 Task: Reply All to email with the signature Eric Rodriguez with the subject 'Request for a change in project scope' from softage.1@softage.net with the message 'Can you confirm if the budget has been approved?'
Action: Mouse moved to (929, 215)
Screenshot: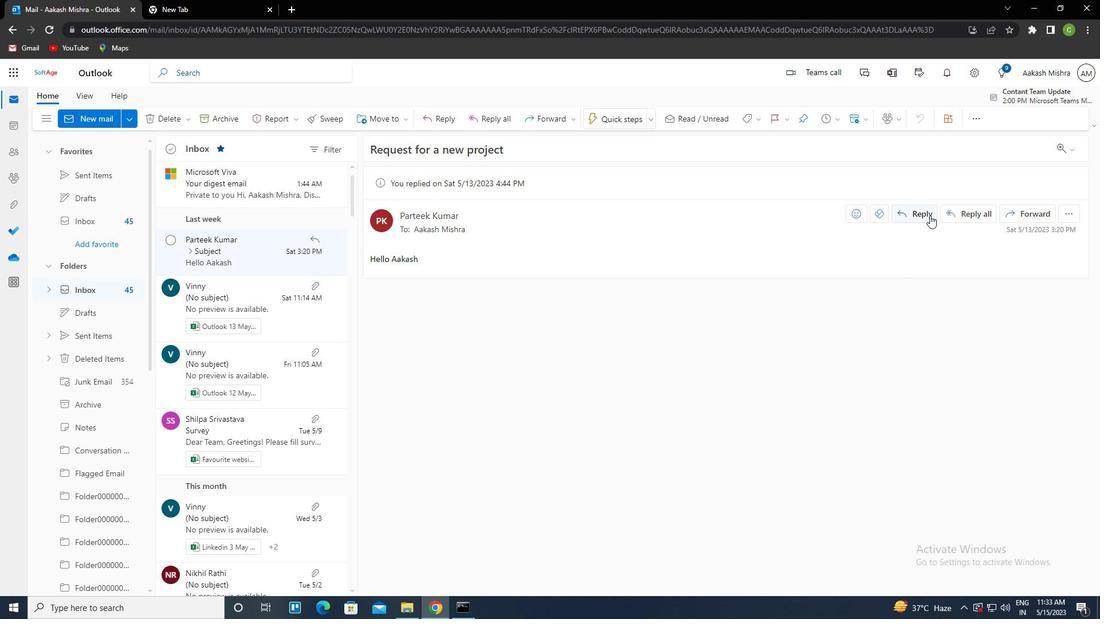 
Action: Mouse pressed left at (929, 215)
Screenshot: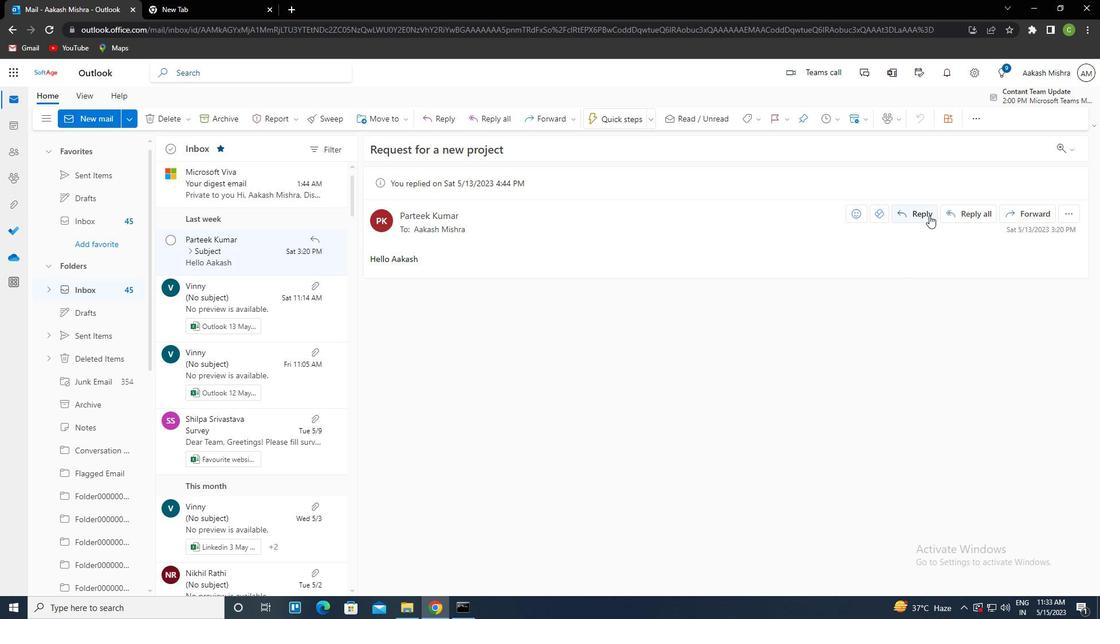 
Action: Mouse moved to (733, 122)
Screenshot: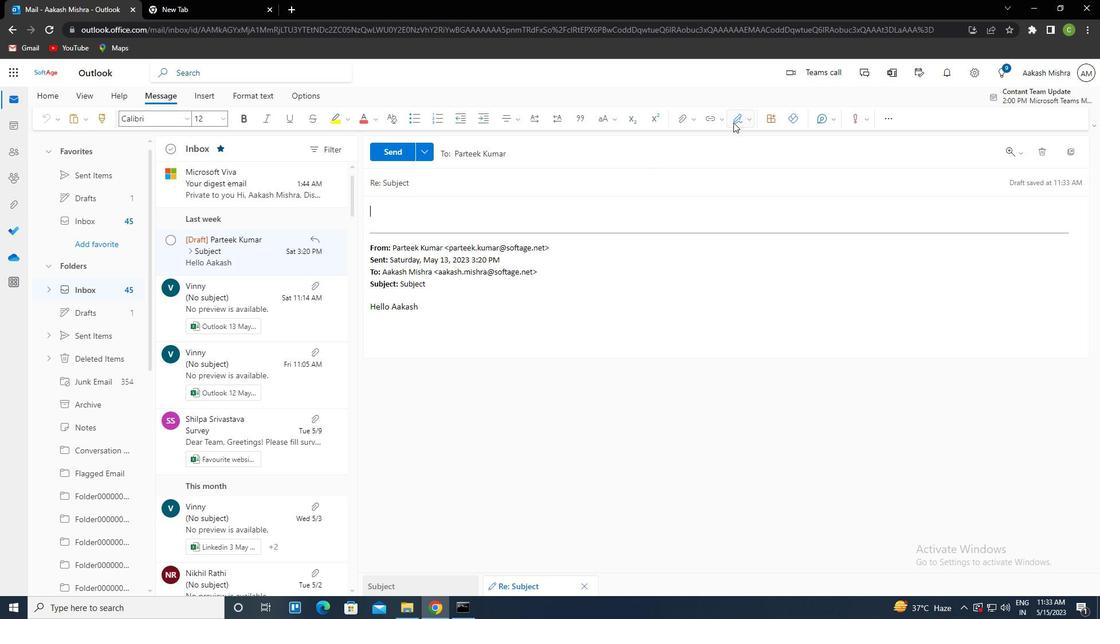 
Action: Mouse pressed left at (733, 122)
Screenshot: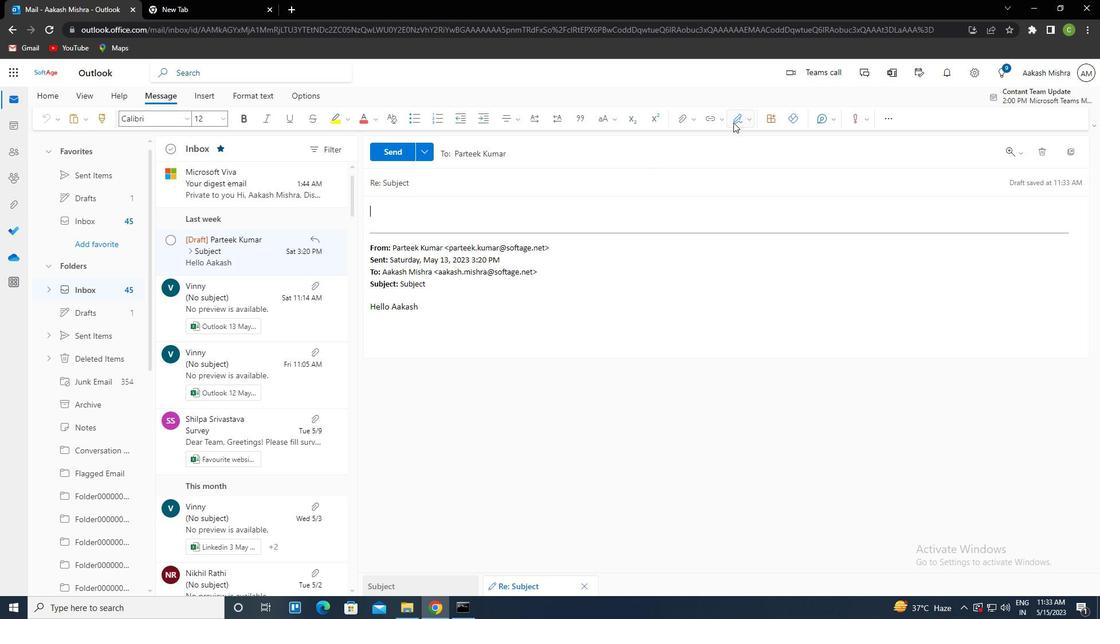
Action: Mouse moved to (724, 162)
Screenshot: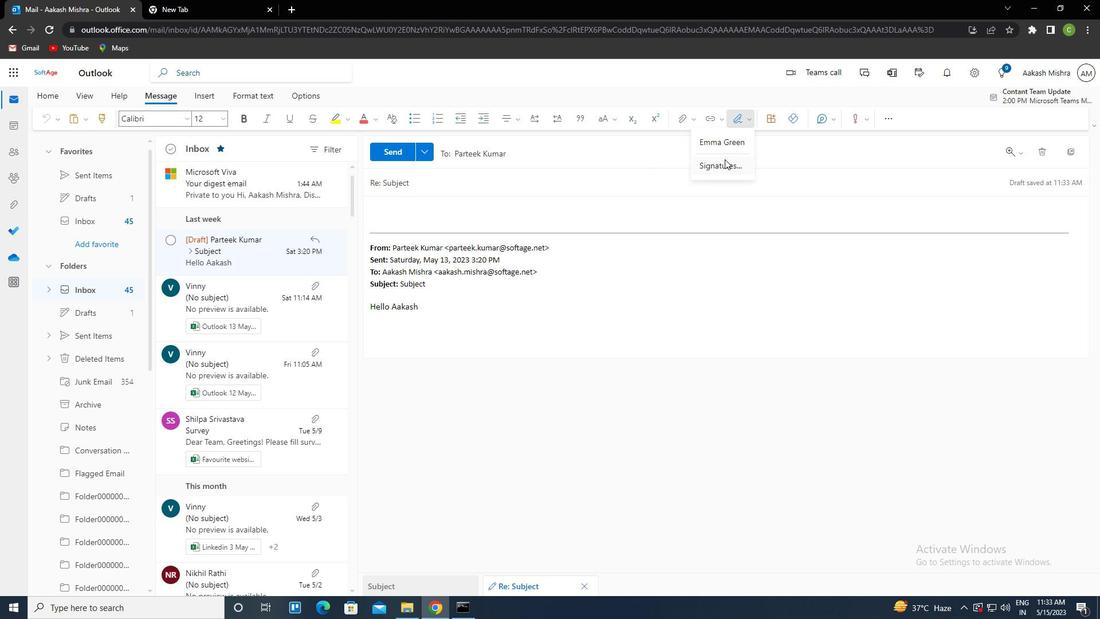 
Action: Mouse pressed left at (724, 162)
Screenshot: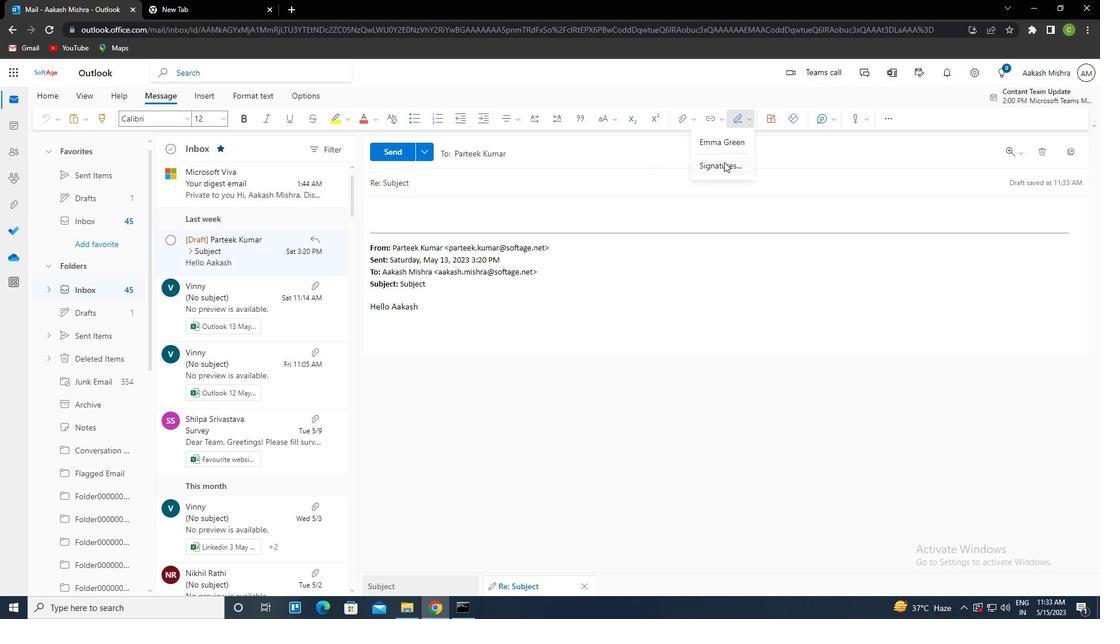 
Action: Mouse moved to (778, 215)
Screenshot: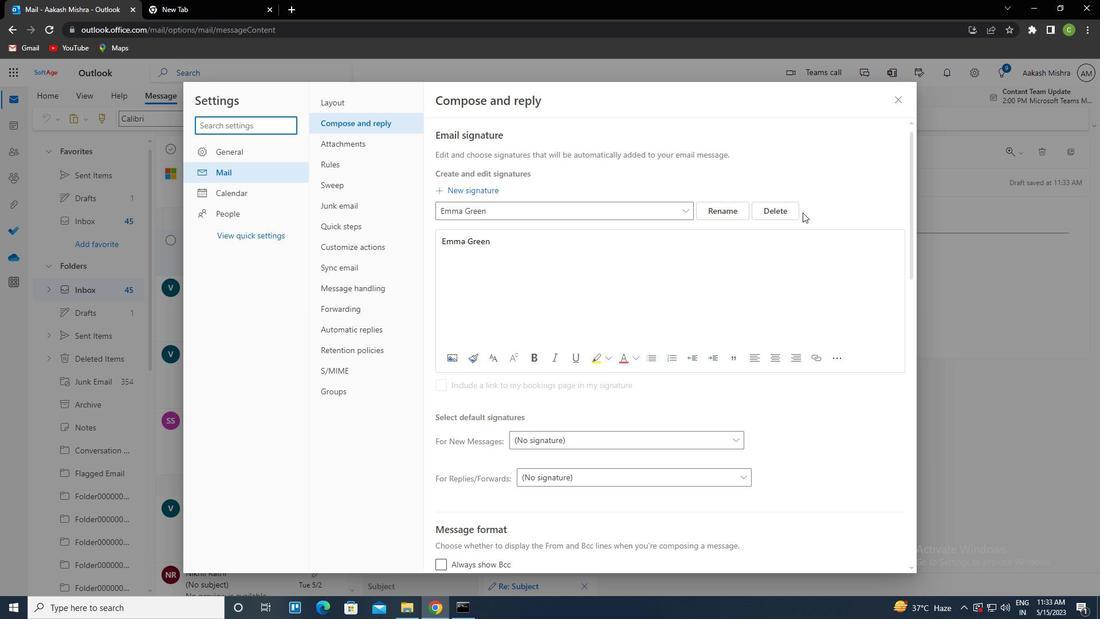 
Action: Mouse pressed left at (778, 215)
Screenshot: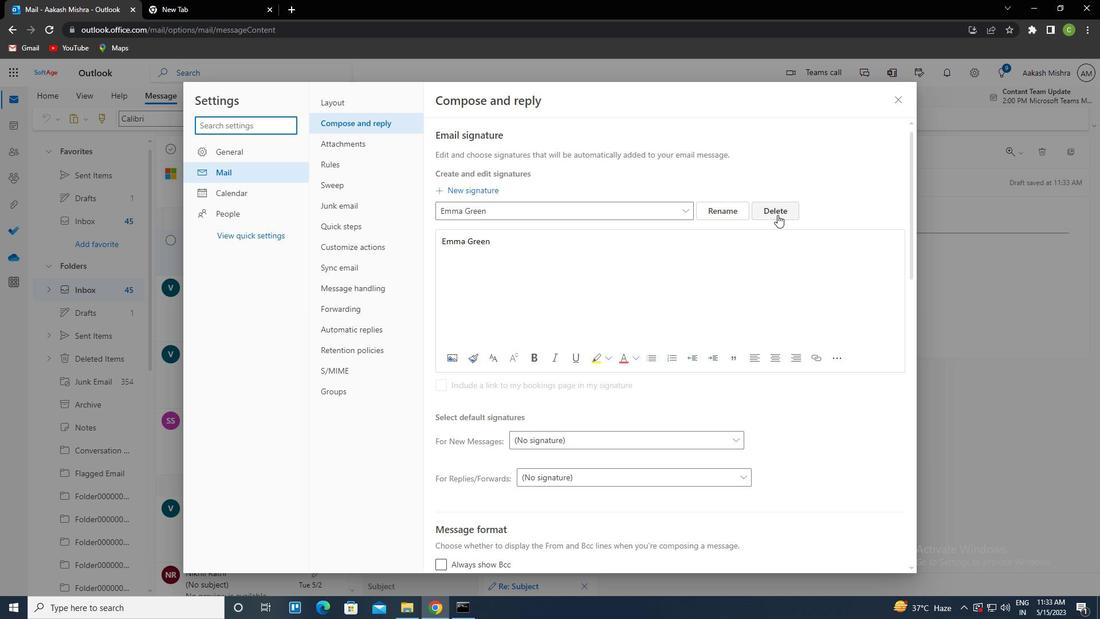 
Action: Mouse moved to (611, 213)
Screenshot: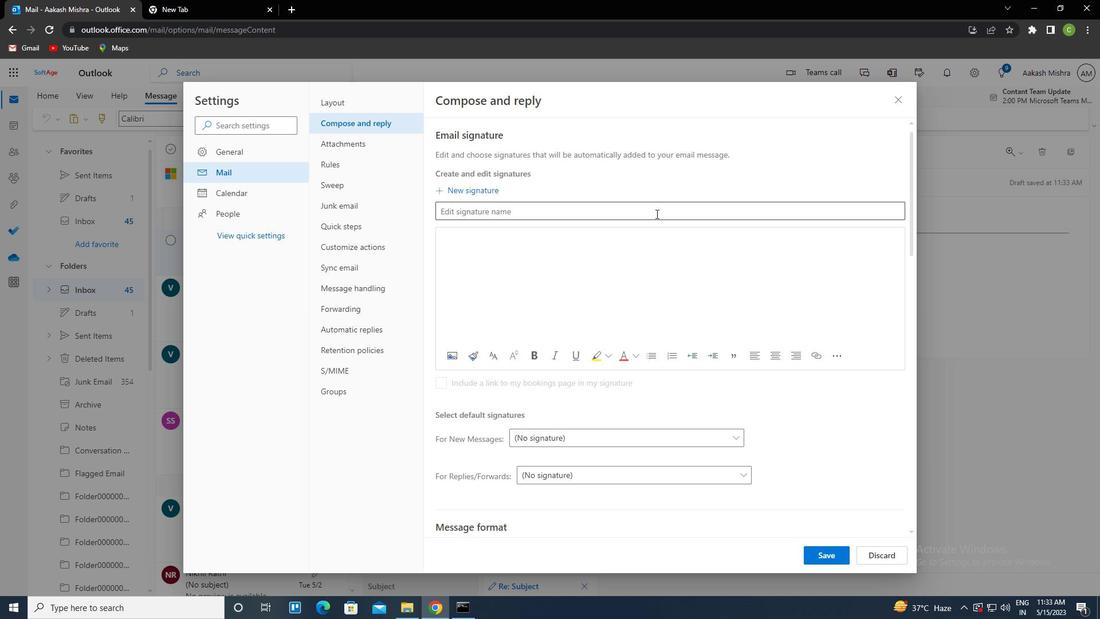 
Action: Mouse pressed left at (611, 213)
Screenshot: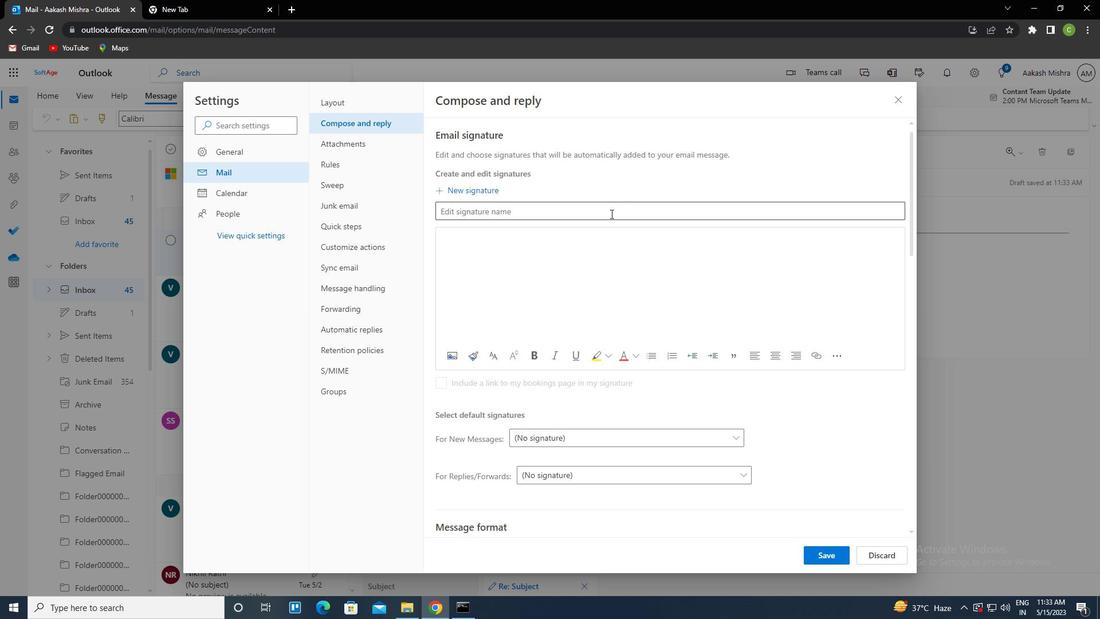 
Action: Key pressed <Key.caps_lock><Key.caps_lock>e<Key.caps_lock>ric<Key.space><Key.caps_lock>r<Key.caps_lock>odriguez<Key.caps_lock><Key.caps_lock><Key.caps_lock><Key.tab>e<Key.caps_lock>ric<Key.space><Key.caps_lock>r<Key.caps_lock>odro<Key.backspace>iguez
Screenshot: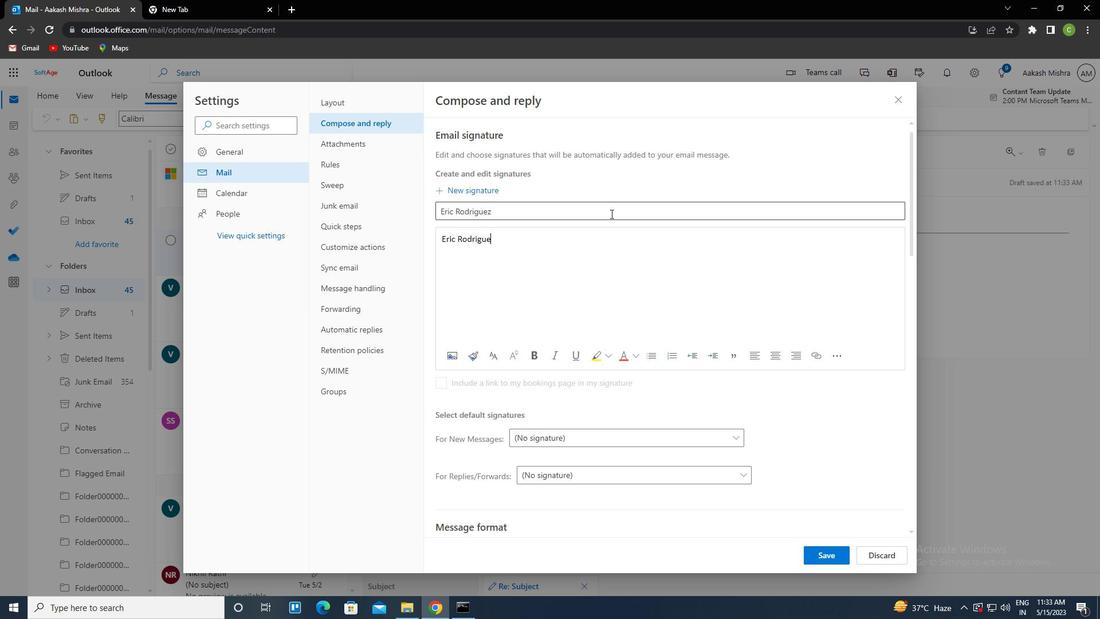 
Action: Mouse moved to (836, 560)
Screenshot: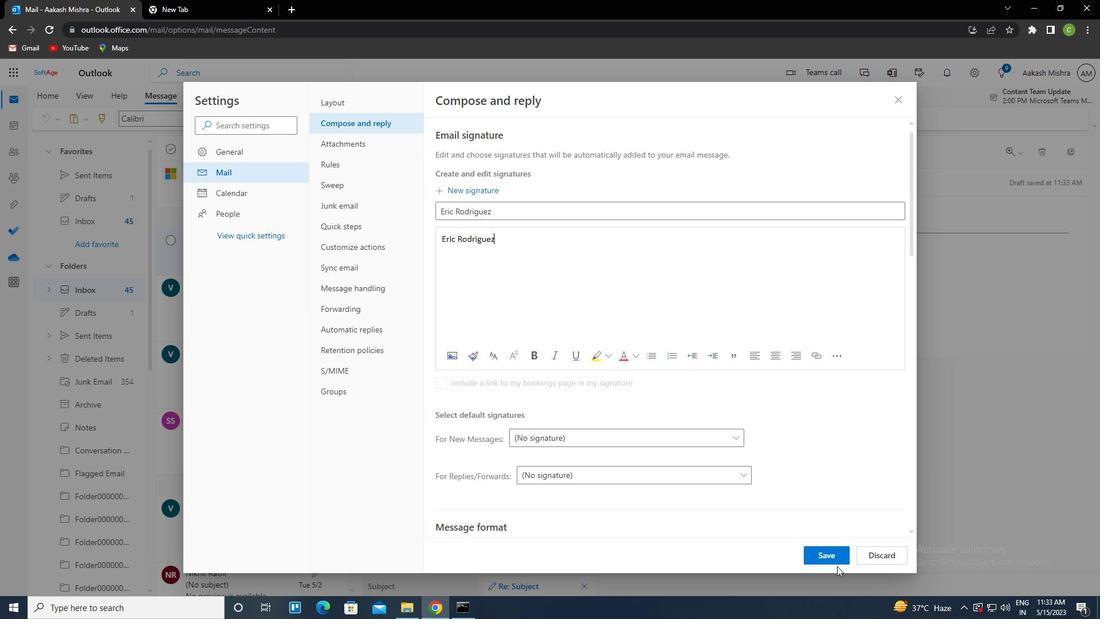 
Action: Mouse pressed left at (836, 560)
Screenshot: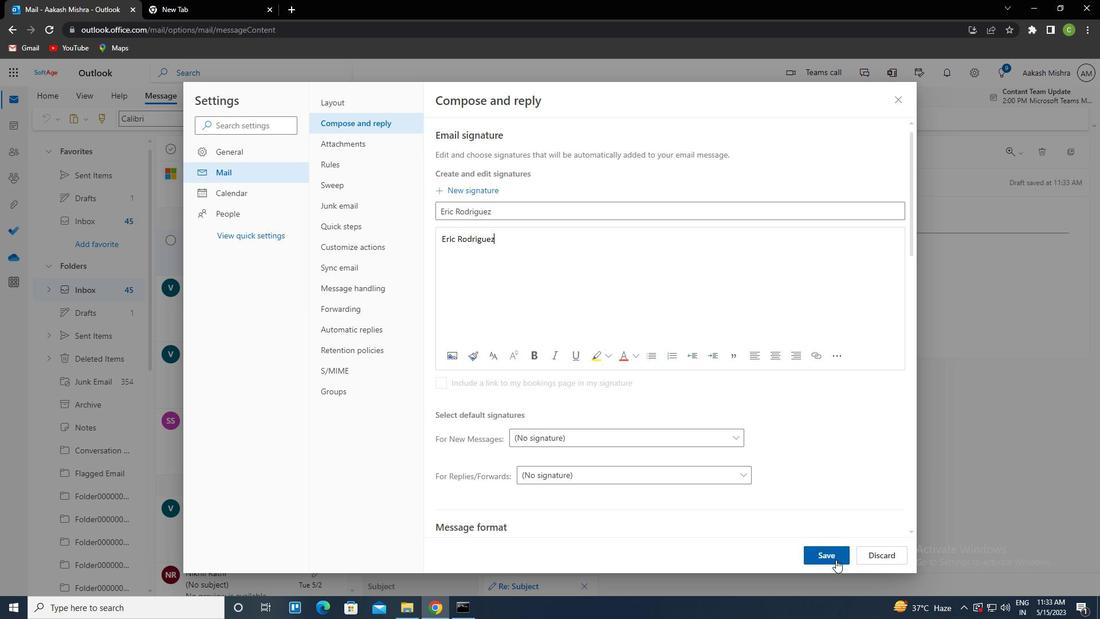 
Action: Mouse moved to (897, 95)
Screenshot: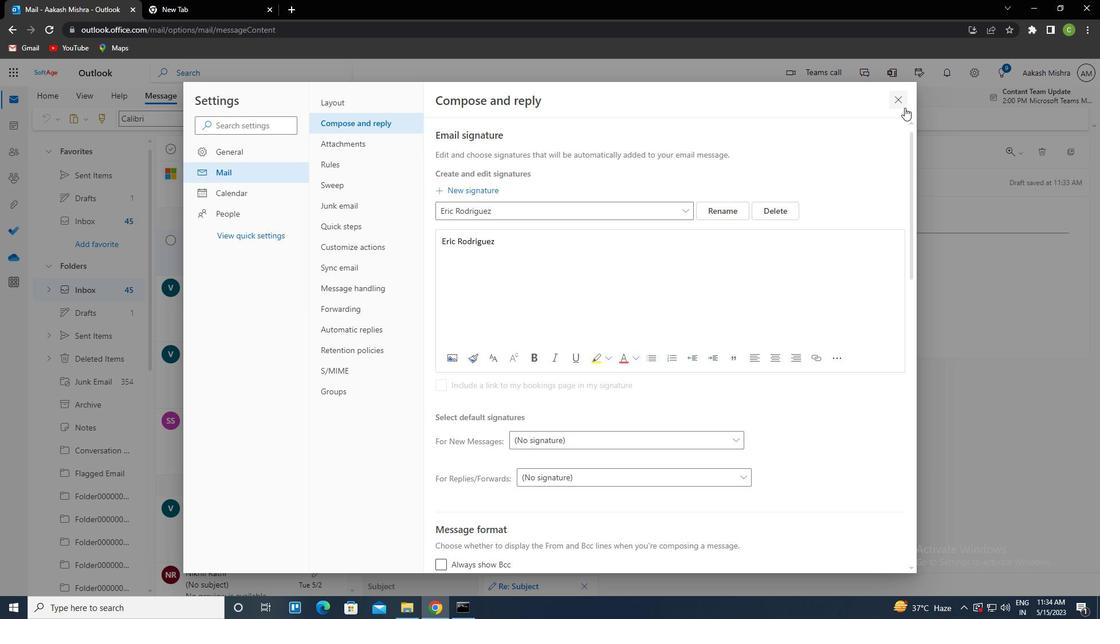 
Action: Mouse pressed left at (897, 95)
Screenshot: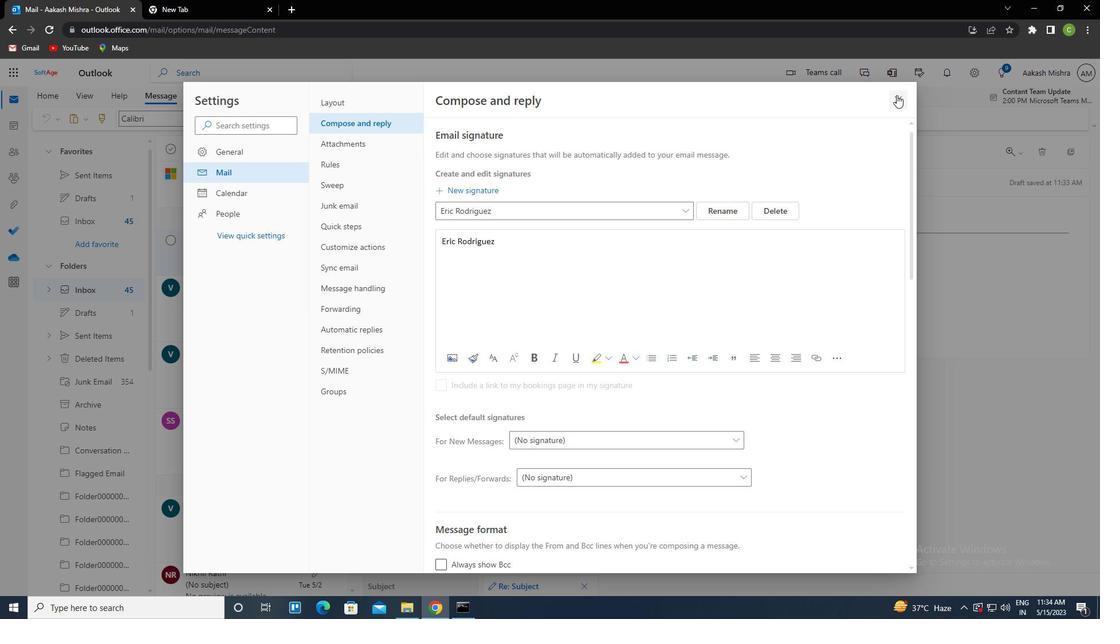 
Action: Mouse moved to (747, 122)
Screenshot: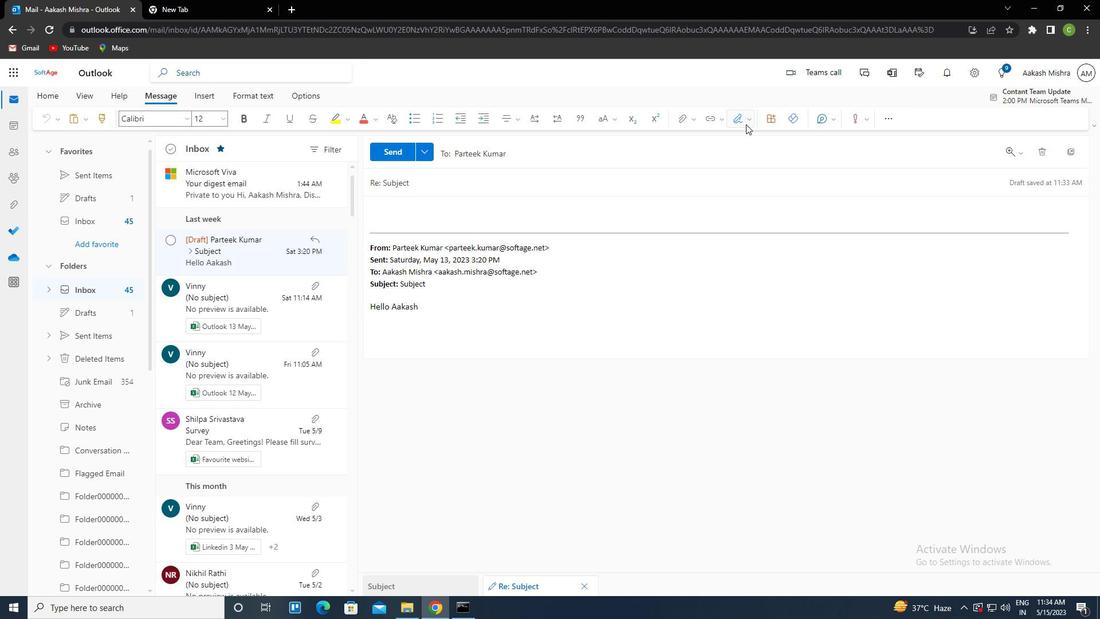 
Action: Mouse pressed left at (747, 122)
Screenshot: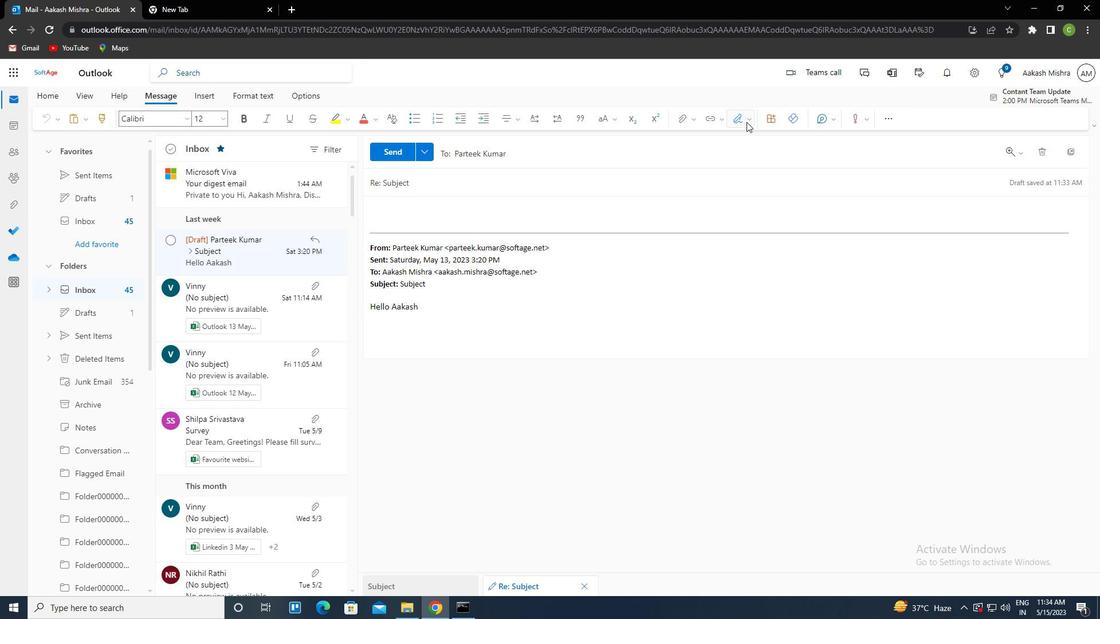 
Action: Mouse moved to (729, 145)
Screenshot: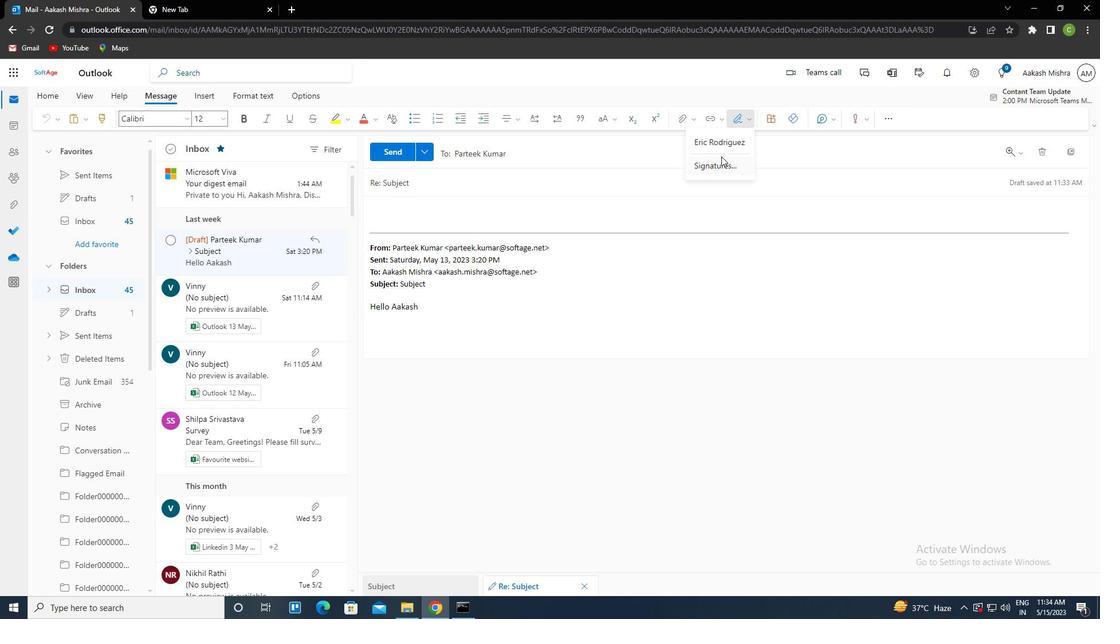 
Action: Mouse pressed left at (729, 145)
Screenshot: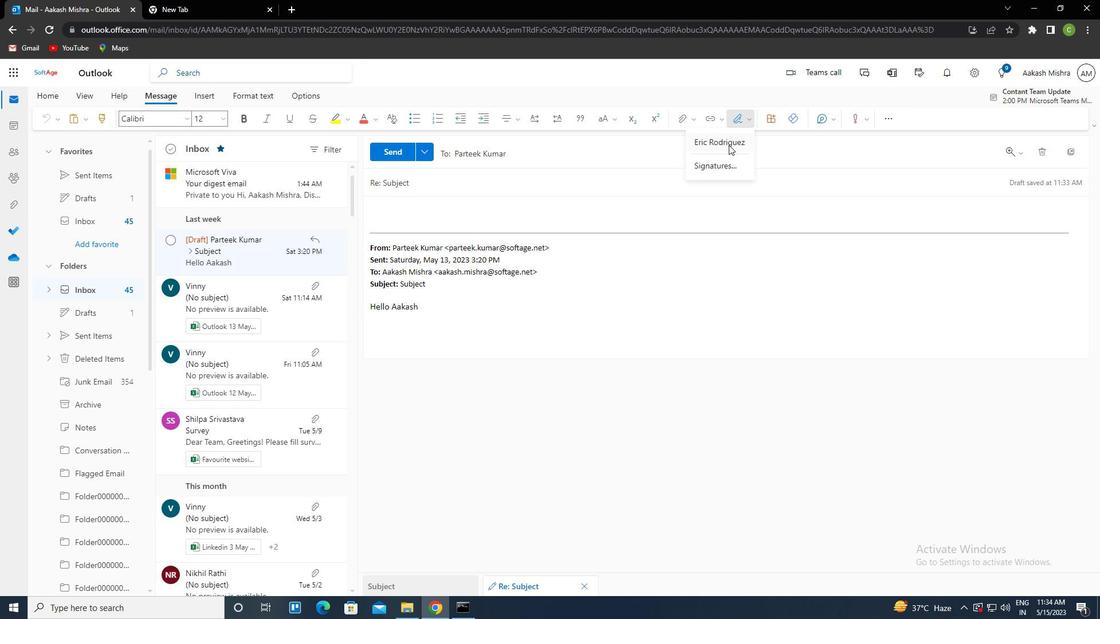 
Action: Mouse moved to (443, 190)
Screenshot: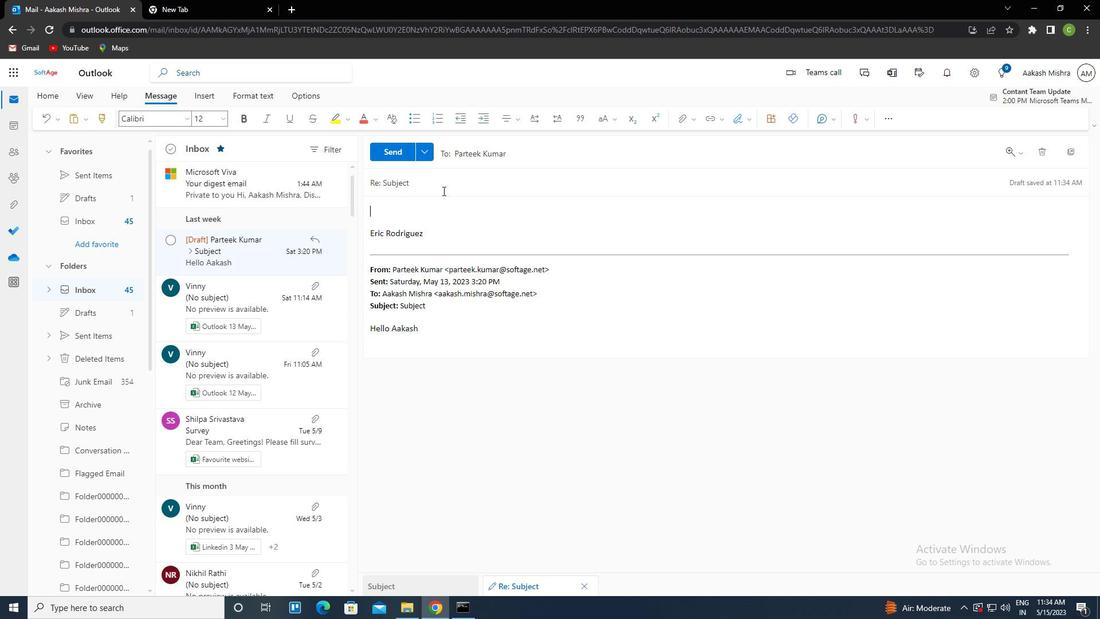 
Action: Mouse pressed left at (443, 190)
Screenshot: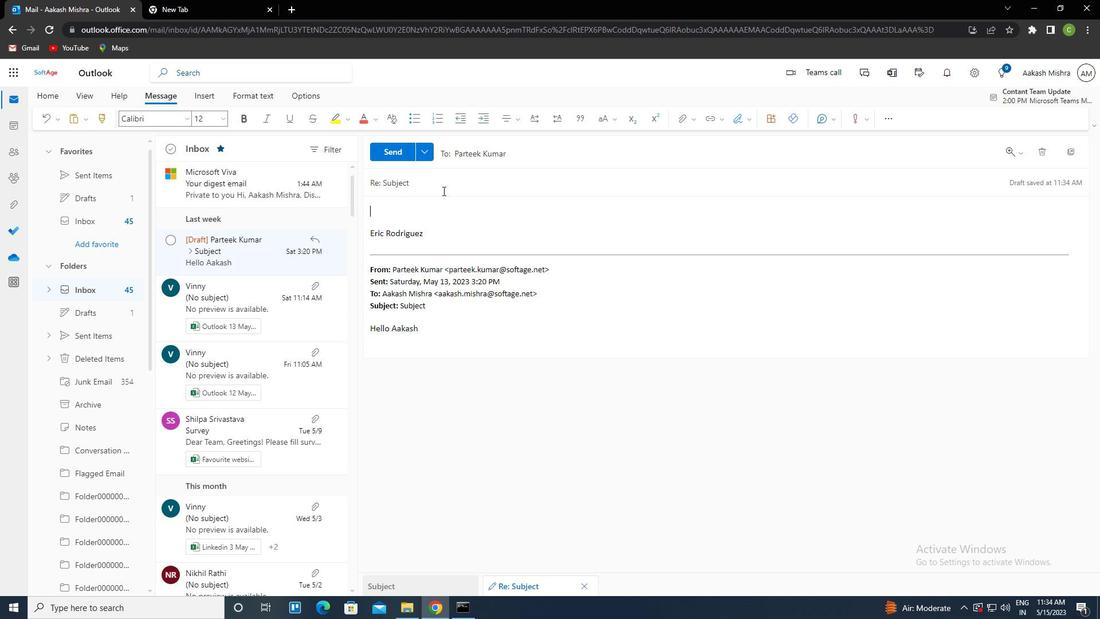 
Action: Key pressed <Key.shift><Key.left><Key.delete><Key.caps_lock>ctrl+R<Key.caps_lock>EQUEST<Key.space>FOR<Key.space>PROJECT<Key.space><Key.backspace><Key.backspace><Key.backspace><Key.backspace><Key.backspace><Key.backspace><Key.backspace><Key.backspace>CHANGE<Key.space>IN<Key.space>PROJECT<Key.space>SCODE<Key.backspace><Key.backspace>PE<Key.tab>
Screenshot: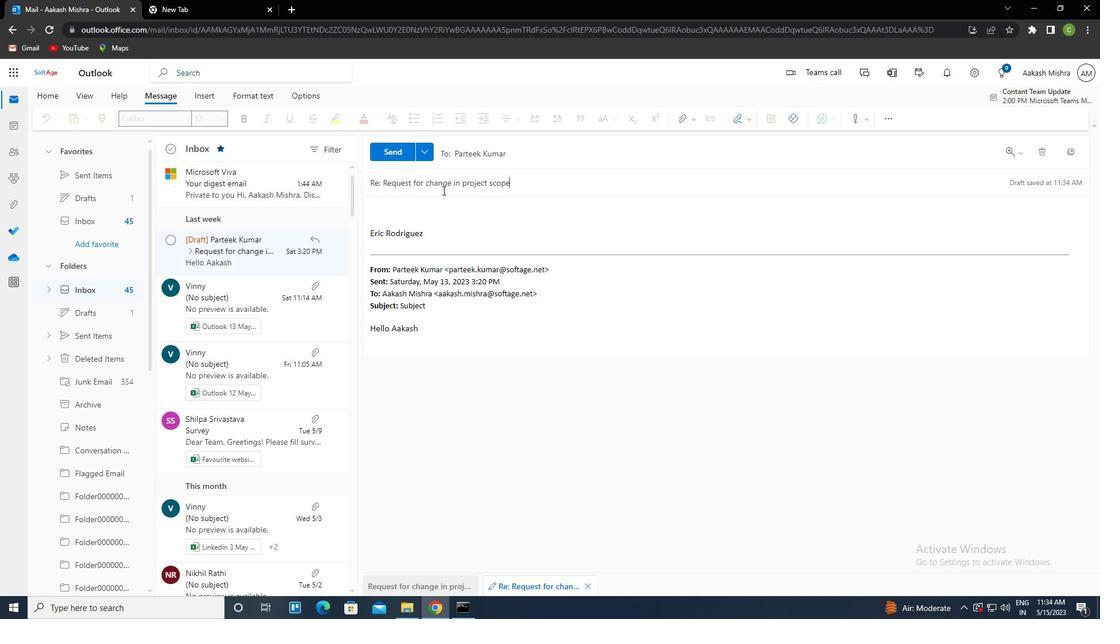 
Action: Mouse moved to (552, 146)
Screenshot: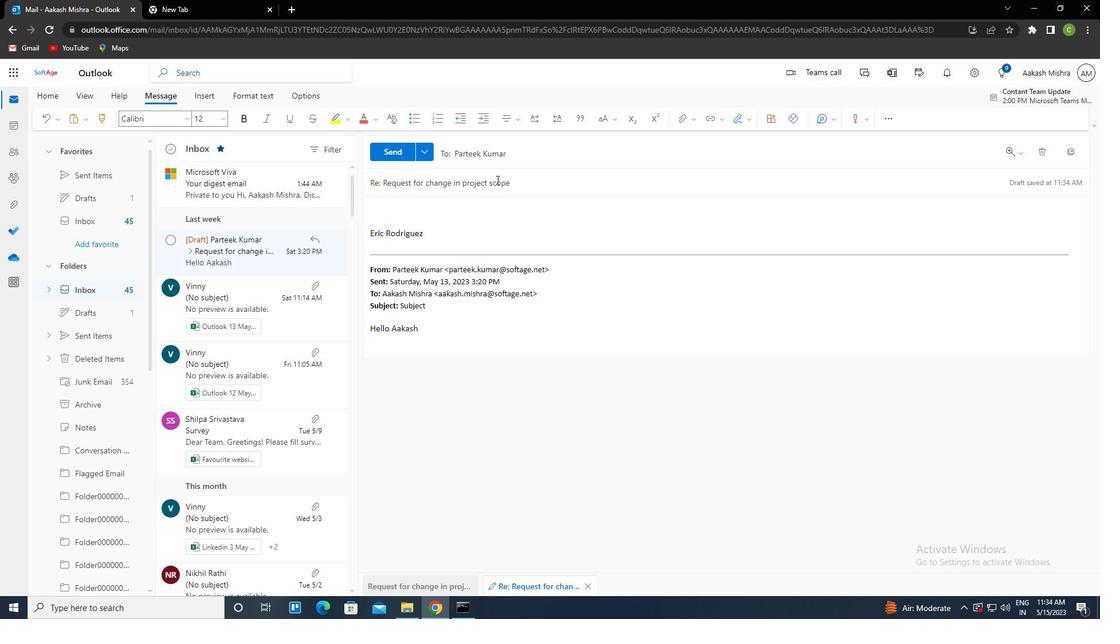 
Action: Mouse pressed left at (552, 146)
Screenshot: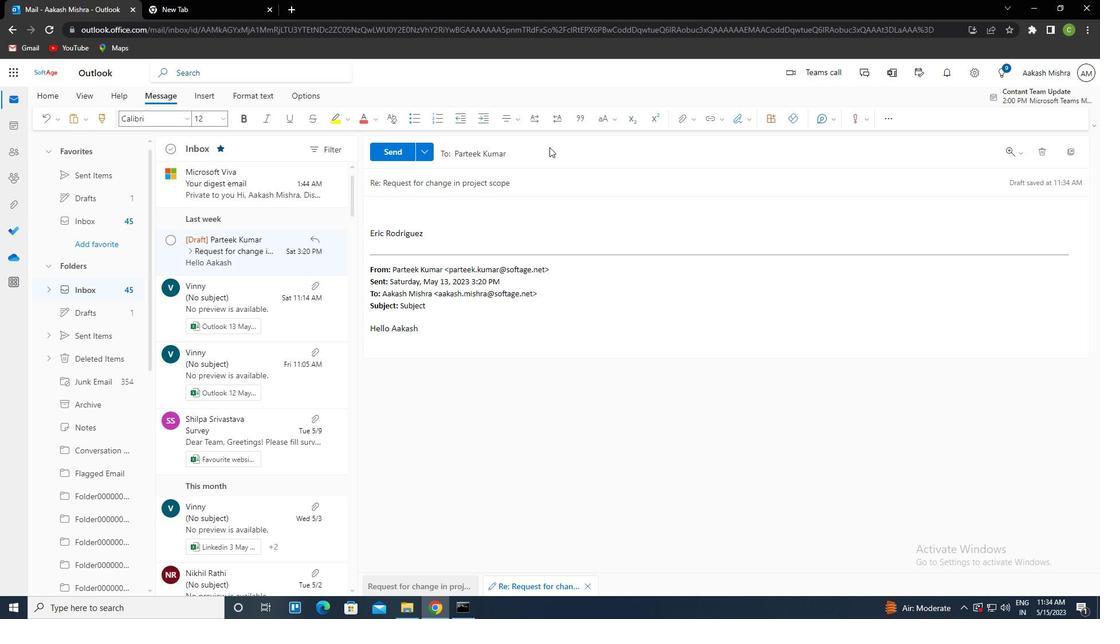 
Action: Mouse moved to (443, 215)
Screenshot: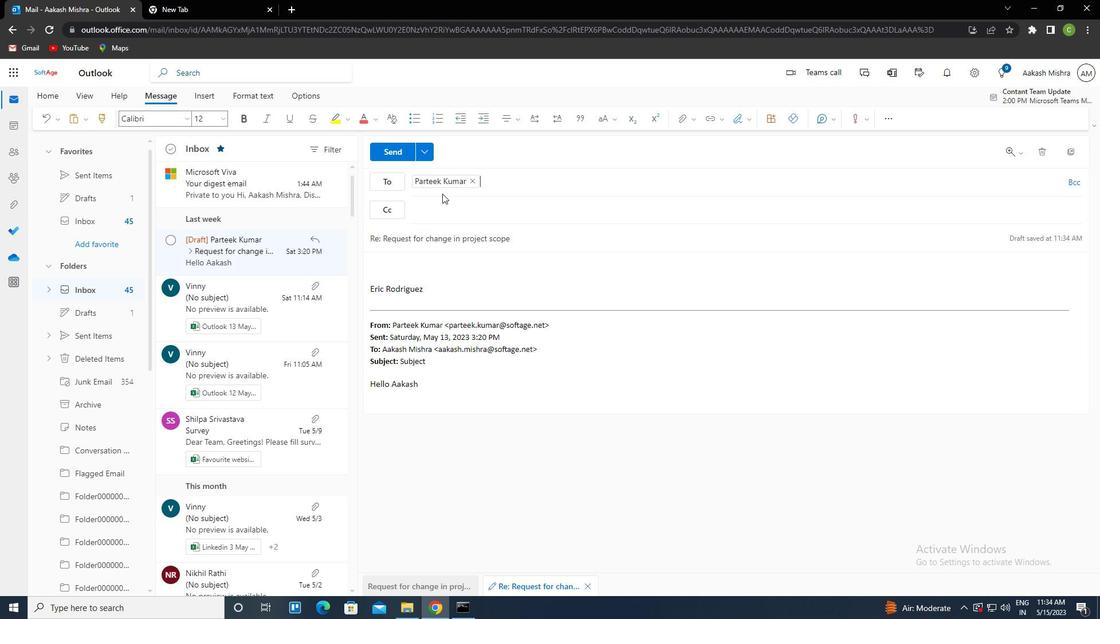 
Action: Mouse pressed left at (443, 215)
Screenshot: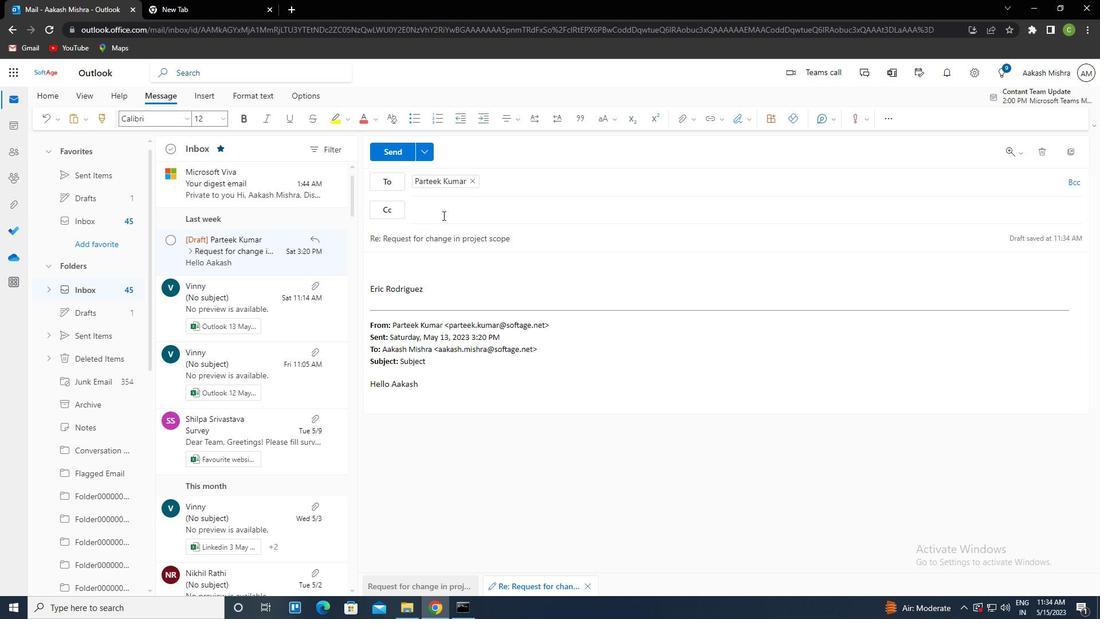 
Action: Key pressed SOFTAGE.1<Key.shift>@SOFTAGE.NET<Key.enter>
Screenshot: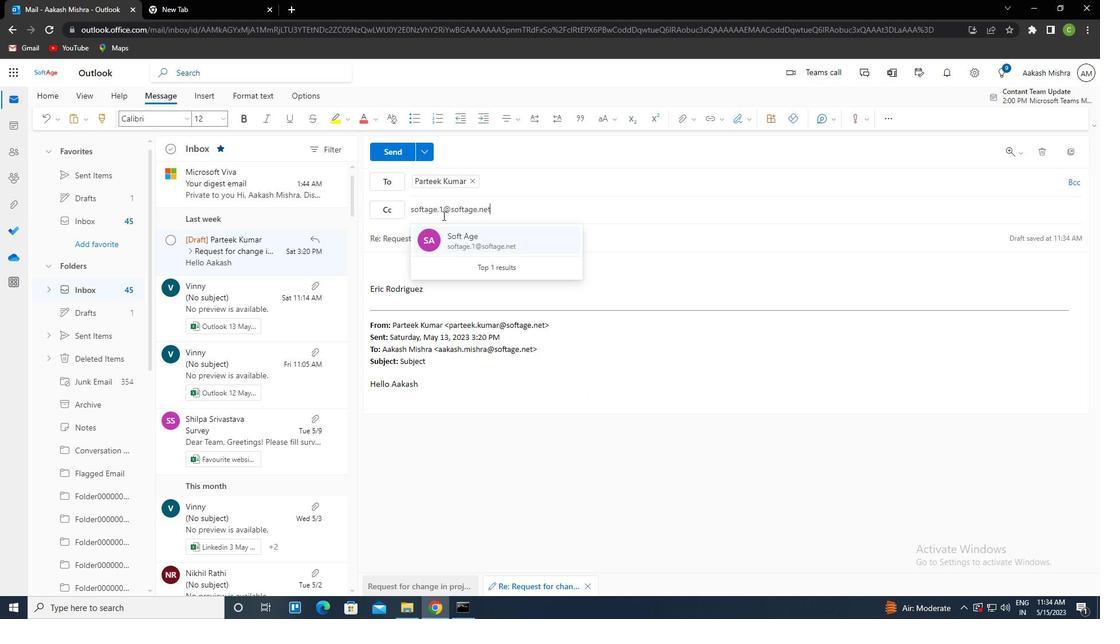 
Action: Mouse moved to (534, 262)
Screenshot: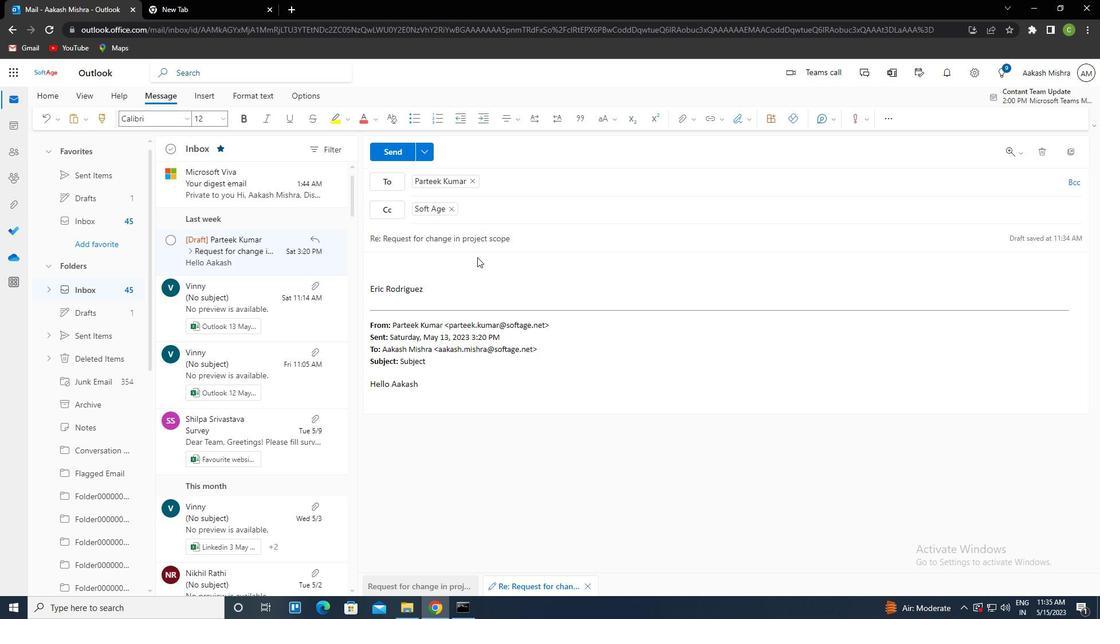 
Action: Key pressed <Key.tab><Key.tab><Key.caps_lock>C<Key.caps_lock>ANYOU<Key.left><Key.left><Key.left><Key.space><Key.right><Key.space>ctrl+CONFIRM<Key.space>IF<Key.space>THE<Key.space>BUDGET<Key.space>HAS<Key.space>BEEN<Key.space>APPROVED
Screenshot: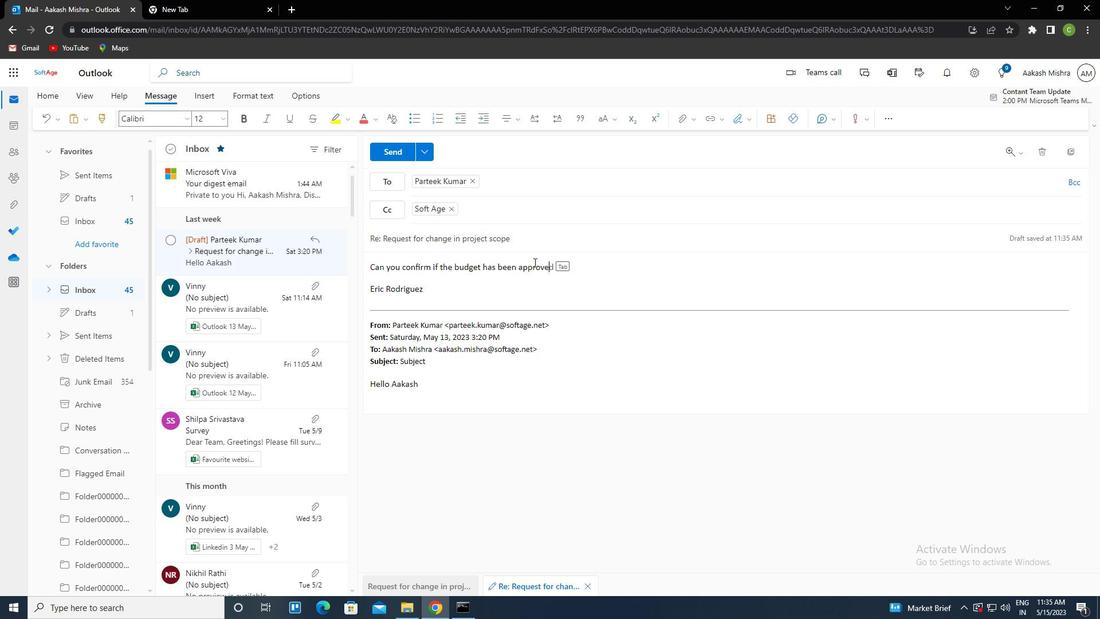 
Action: Mouse moved to (391, 145)
Screenshot: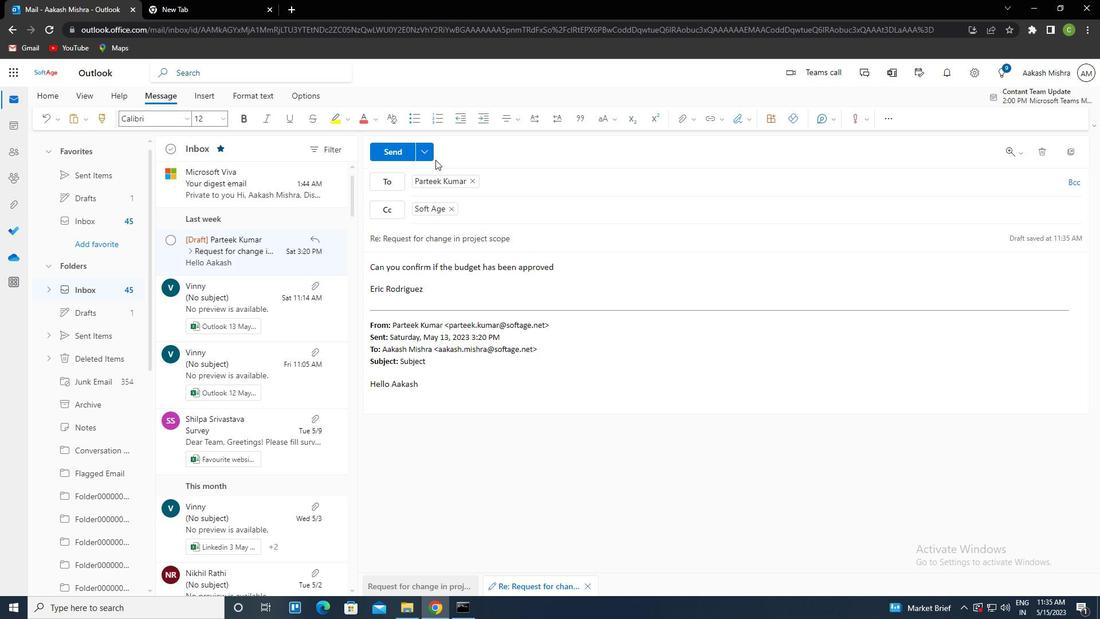 
Action: Mouse pressed left at (391, 145)
Screenshot: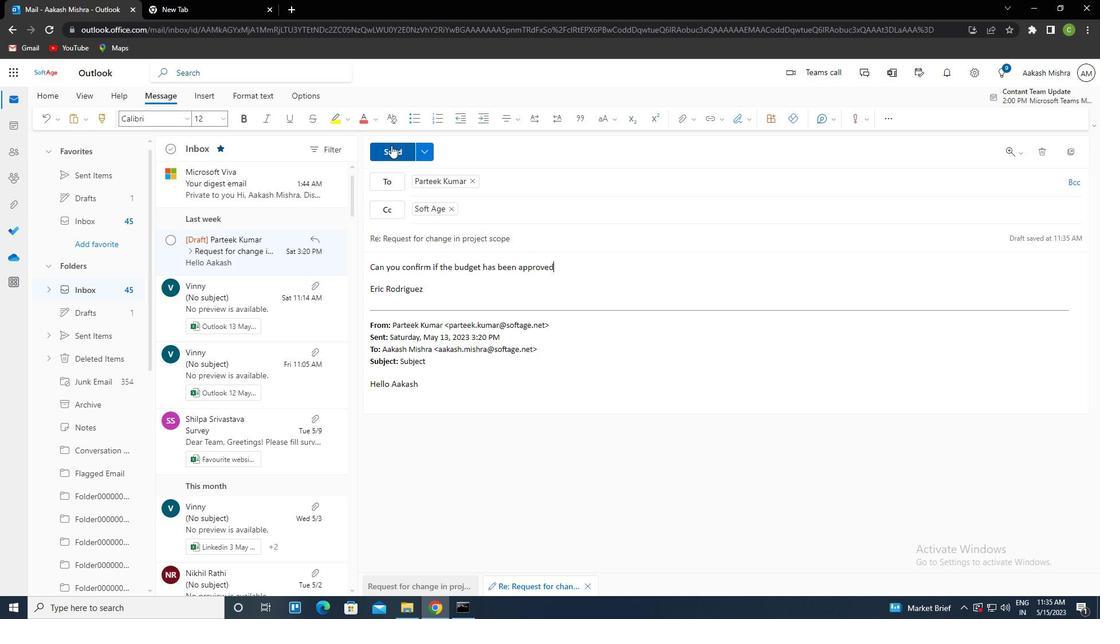 
Action: Mouse moved to (741, 283)
Screenshot: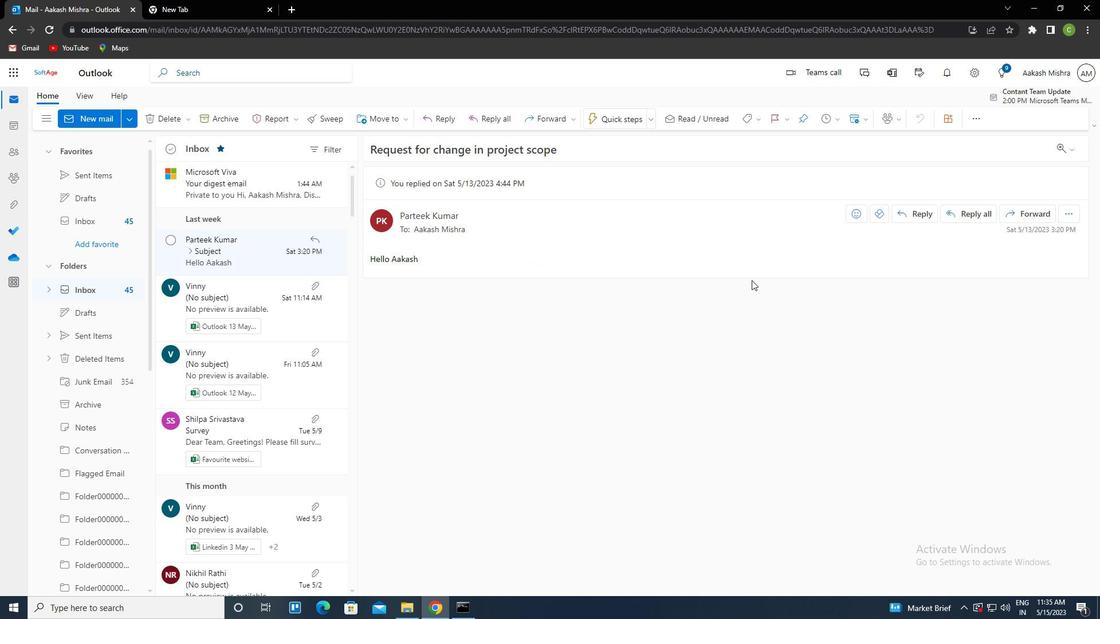 
